 Task: Select the extension authoring vs code in the default folding range provider.
Action: Mouse moved to (71, 507)
Screenshot: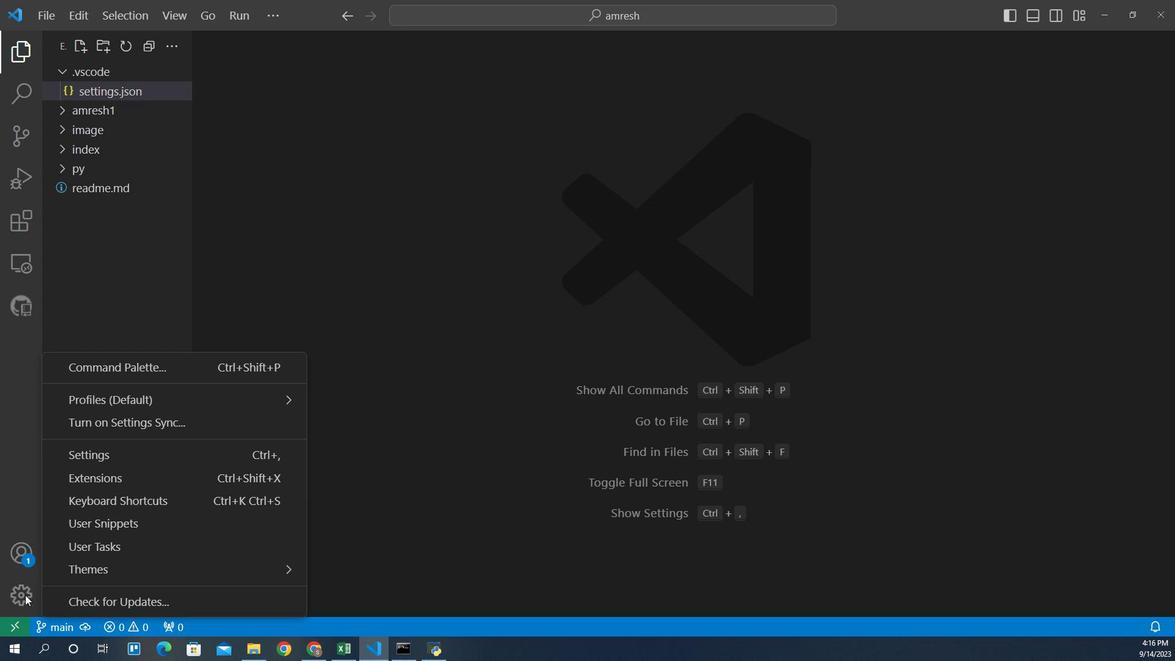 
Action: Mouse pressed left at (71, 507)
Screenshot: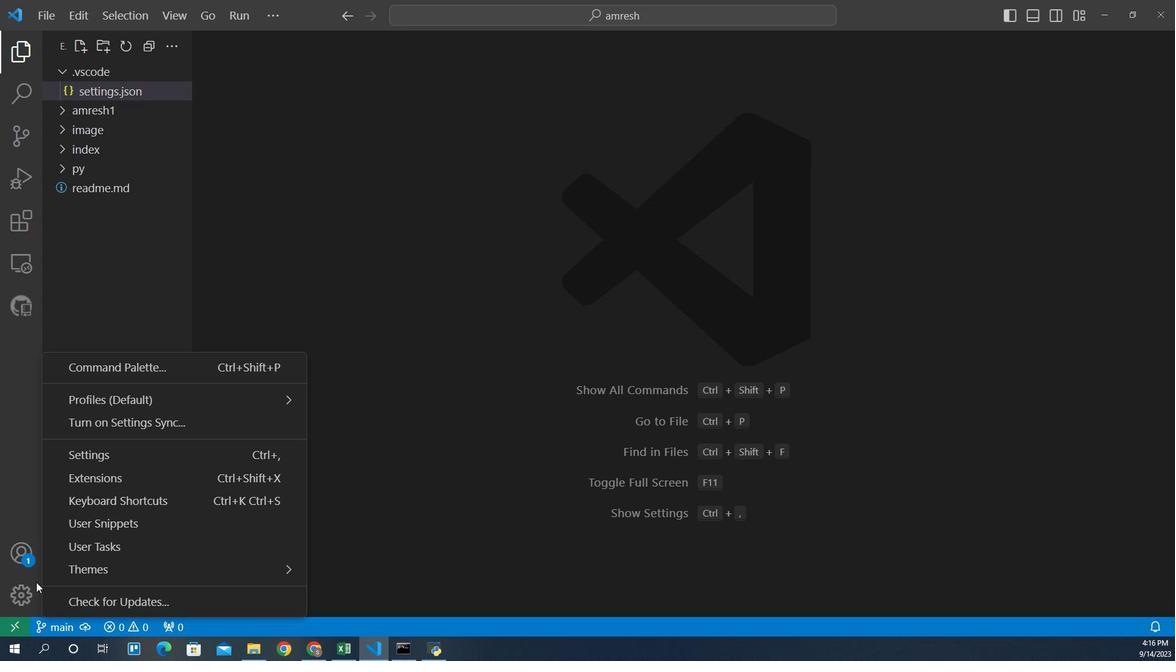 
Action: Mouse moved to (138, 424)
Screenshot: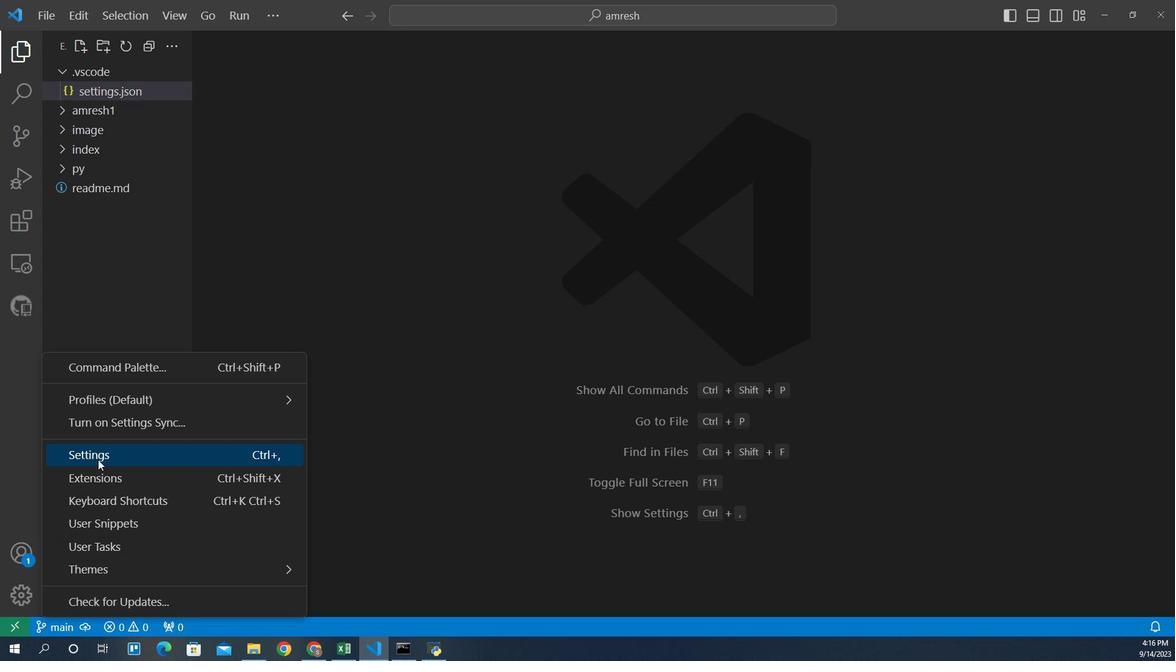 
Action: Mouse pressed left at (138, 424)
Screenshot: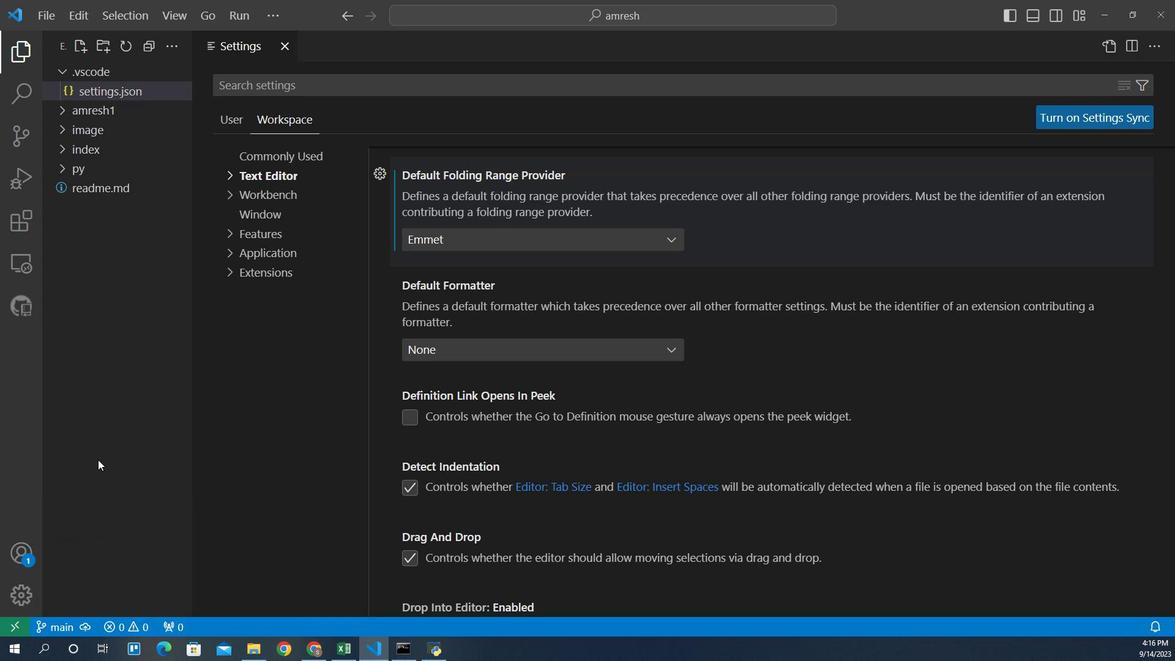 
Action: Mouse moved to (298, 220)
Screenshot: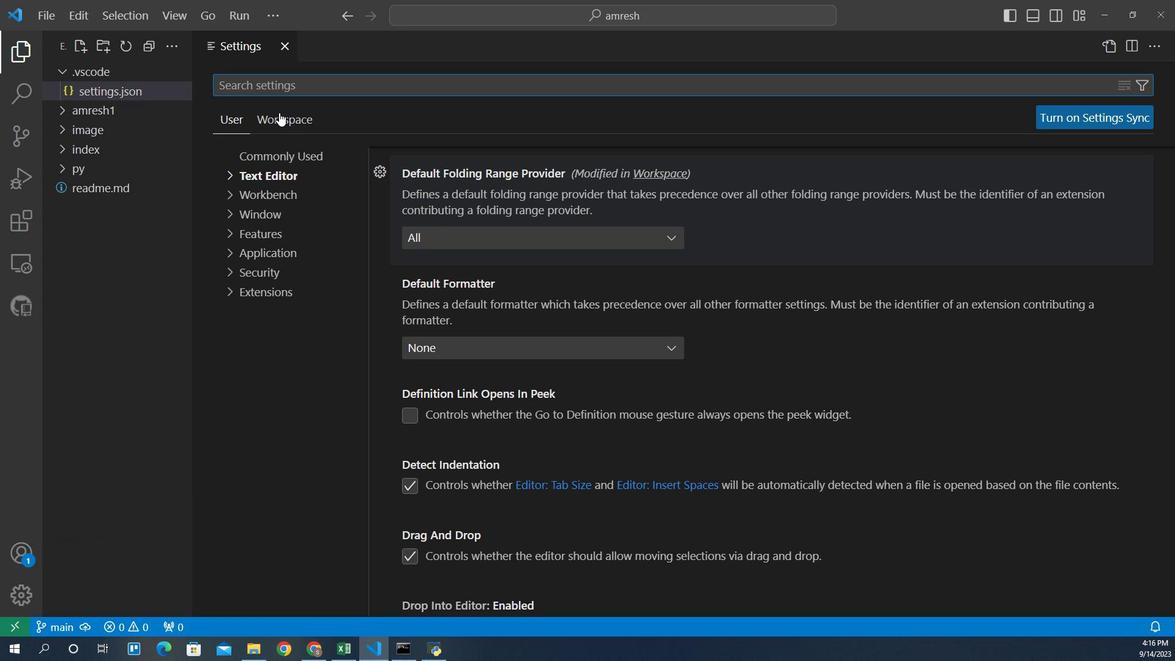 
Action: Mouse pressed left at (298, 220)
Screenshot: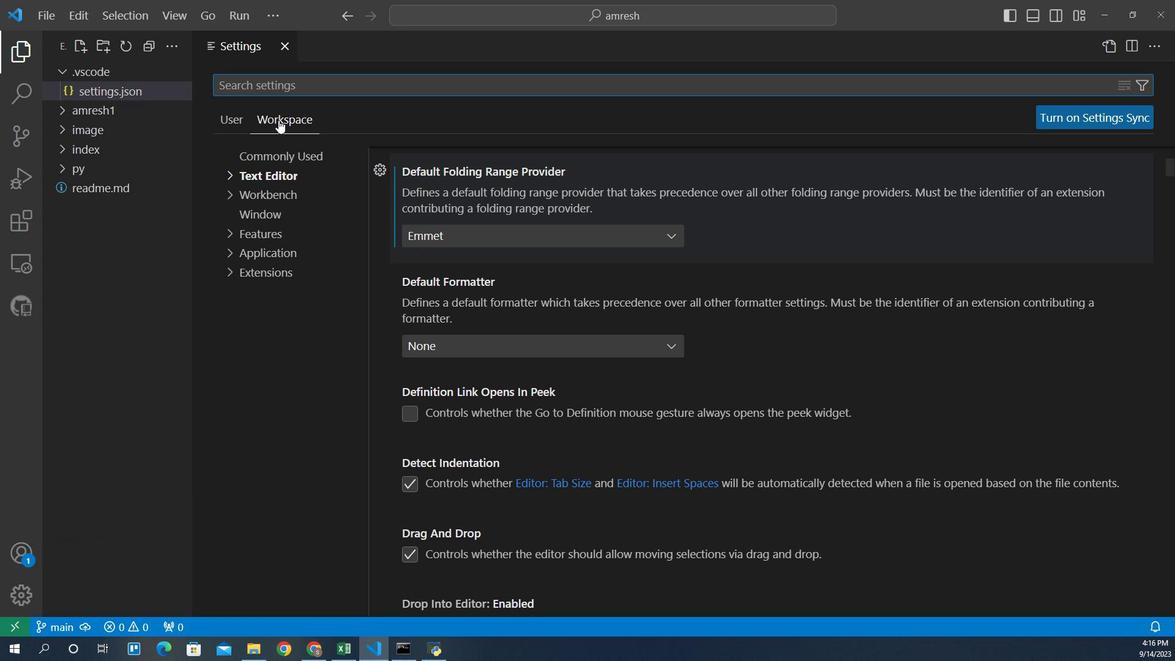 
Action: Mouse moved to (298, 255)
Screenshot: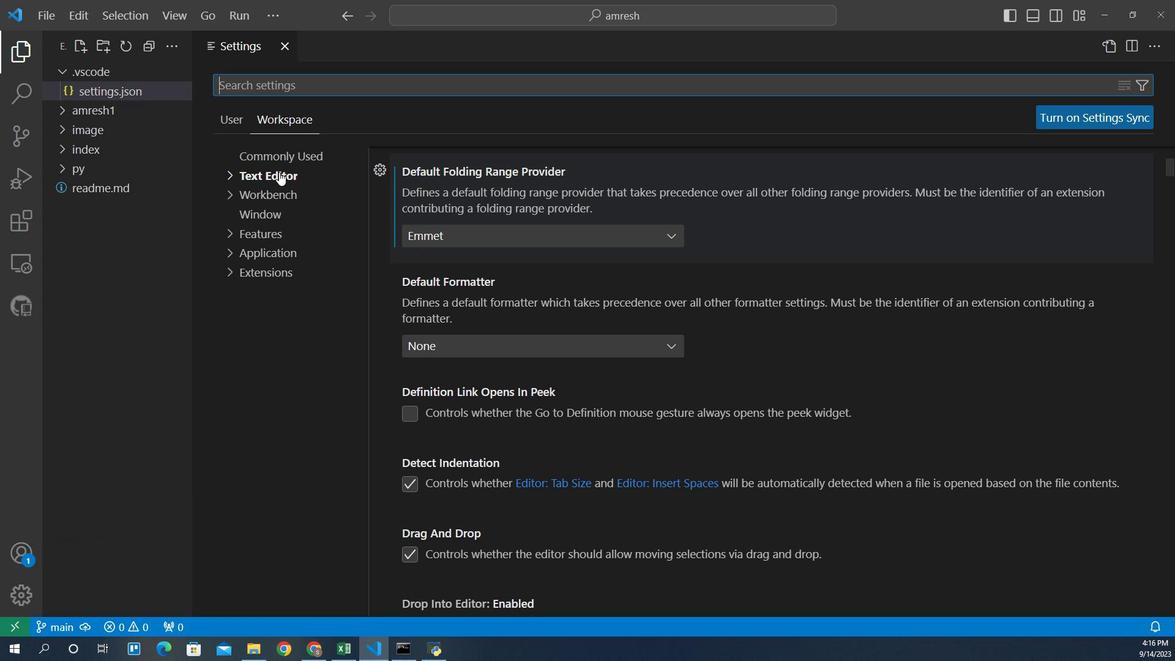 
Action: Mouse pressed left at (298, 255)
Screenshot: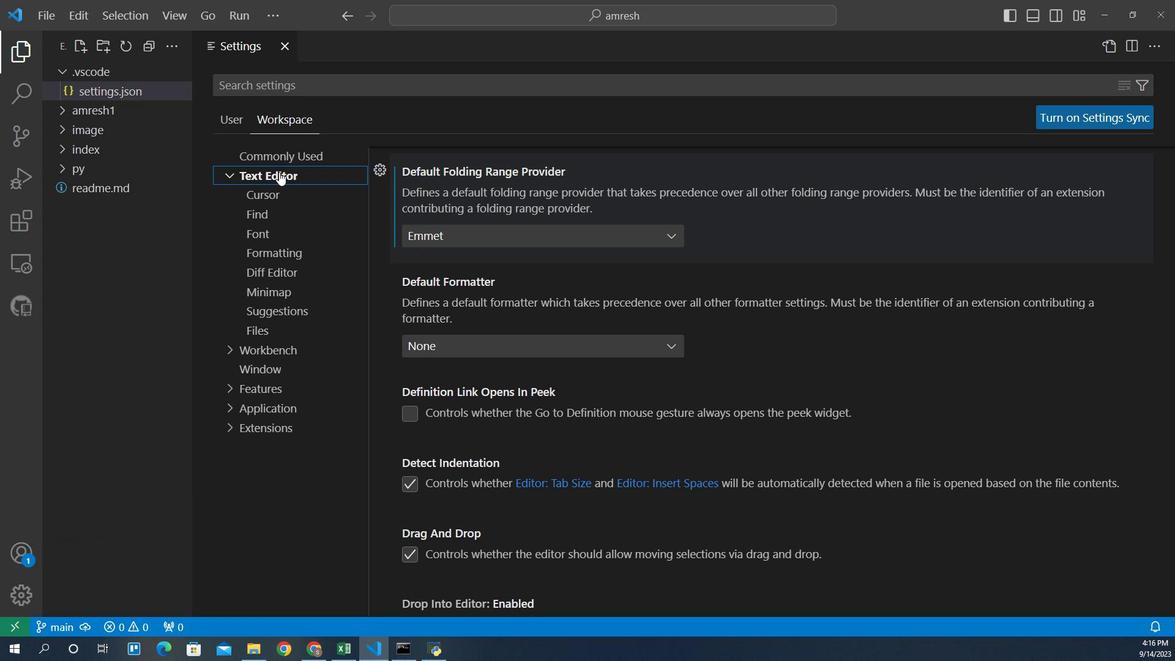 
Action: Mouse moved to (488, 294)
Screenshot: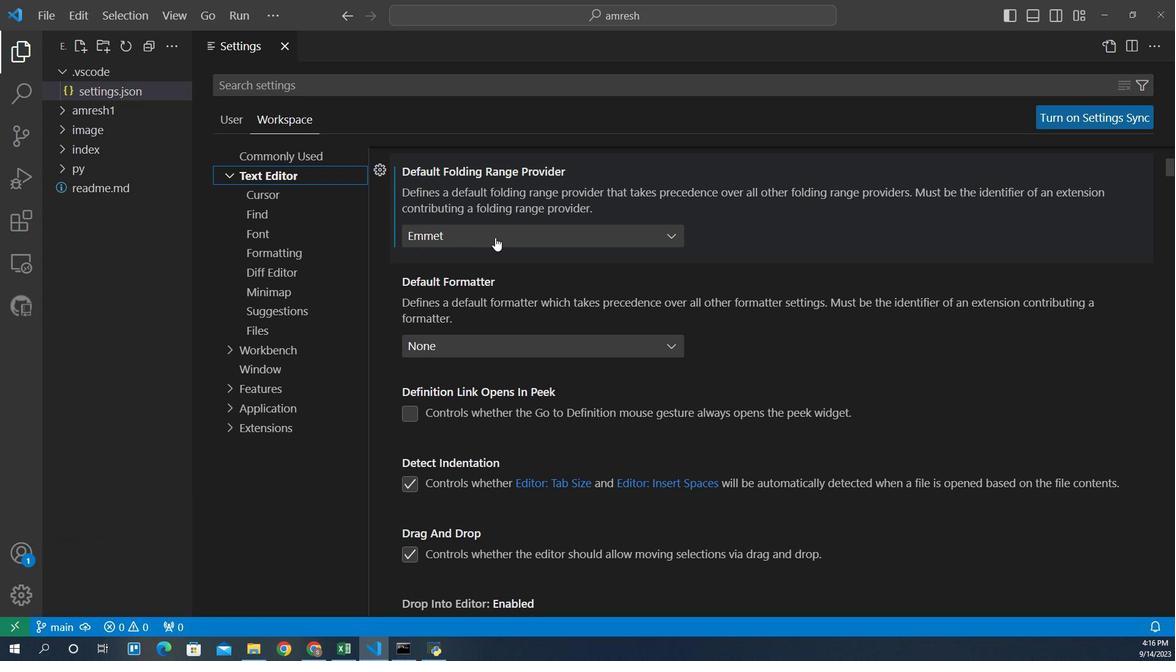 
Action: Mouse pressed left at (488, 294)
Screenshot: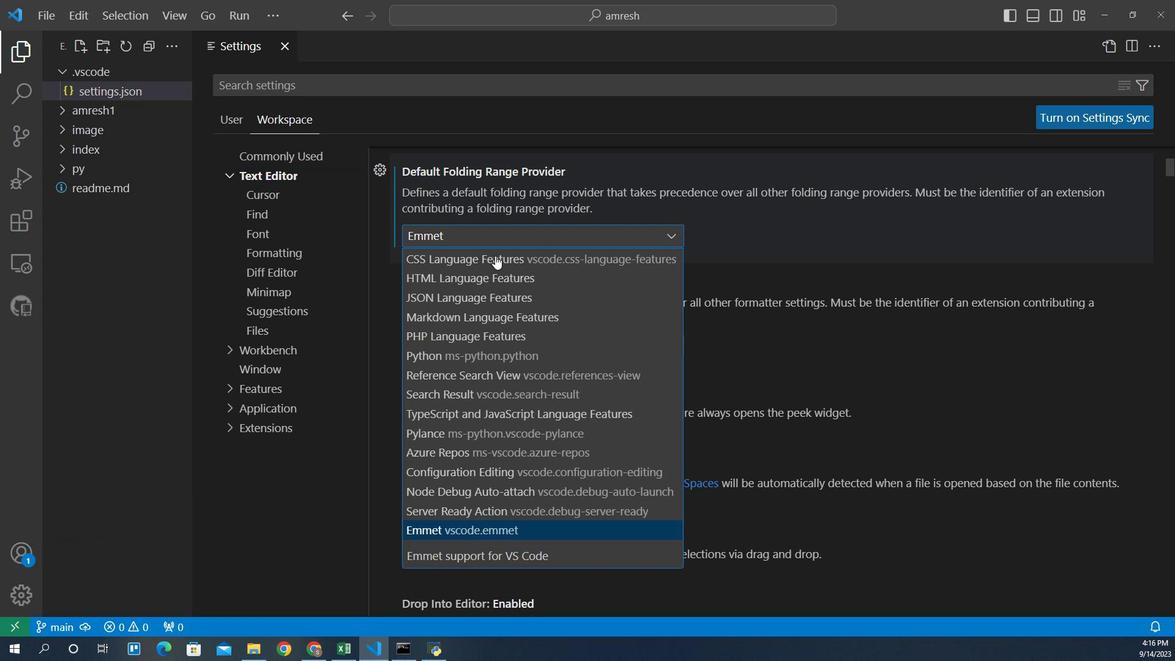 
Action: Mouse moved to (483, 469)
Screenshot: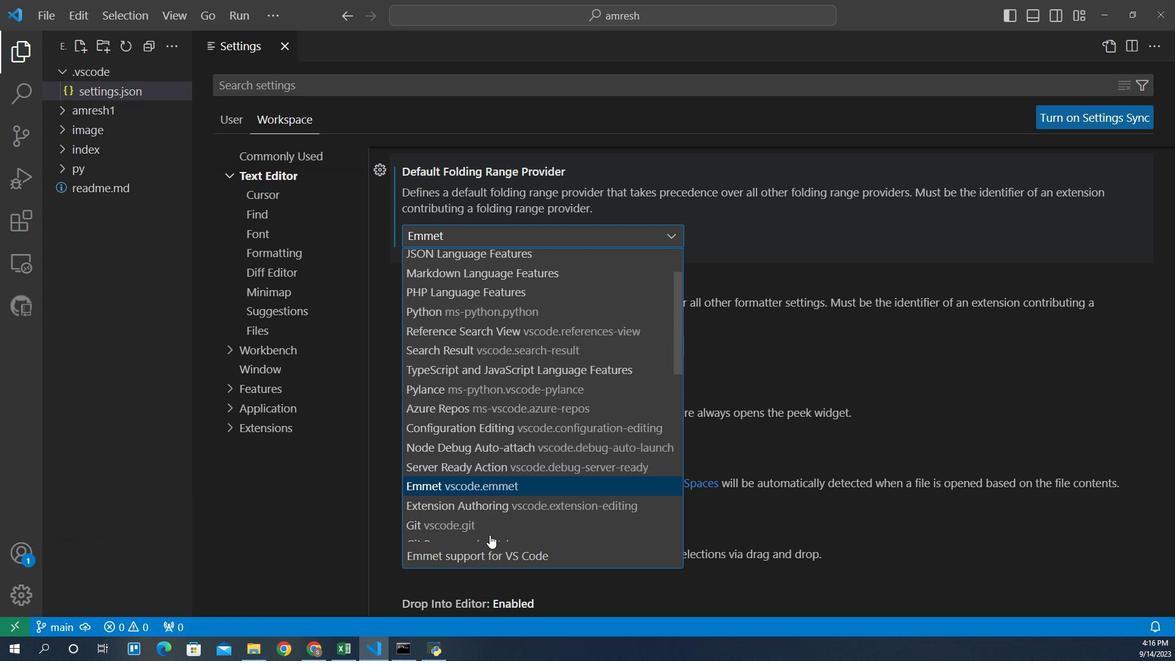 
Action: Mouse scrolled (483, 469) with delta (0, 0)
Screenshot: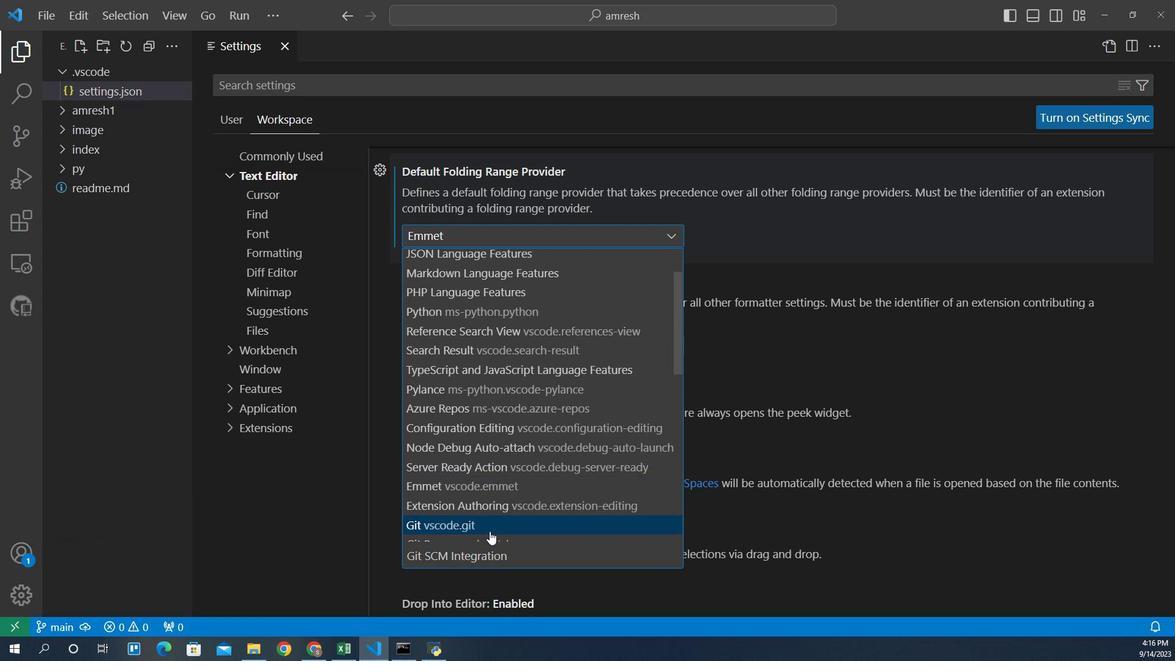 
Action: Mouse moved to (467, 453)
Screenshot: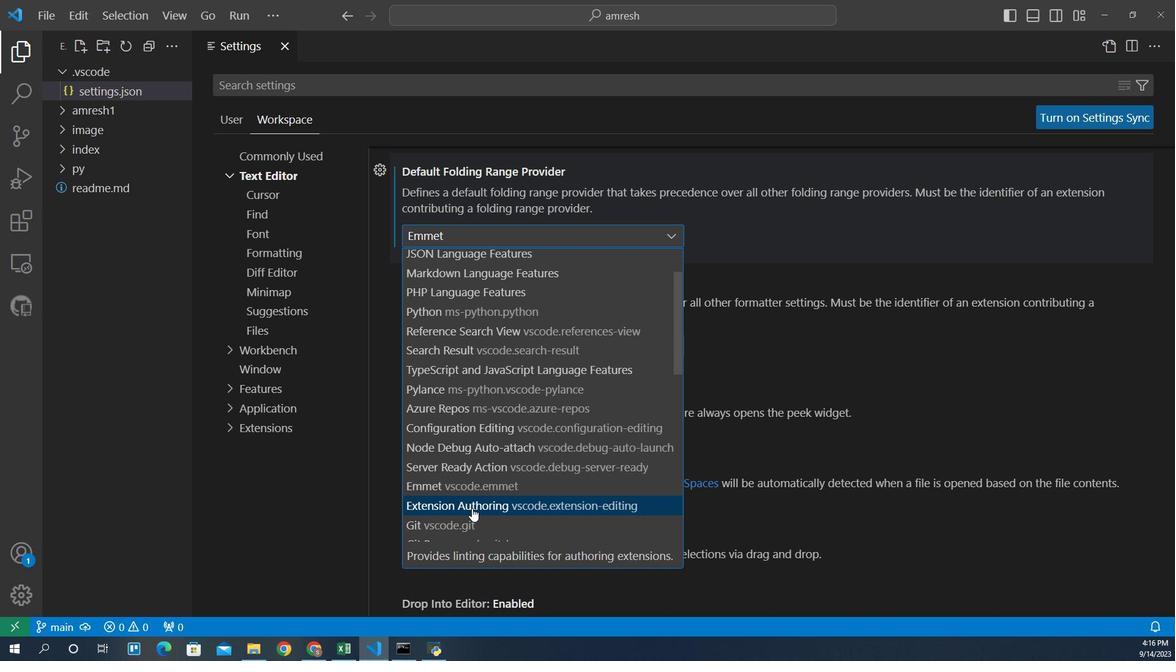 
Action: Mouse pressed left at (467, 453)
Screenshot: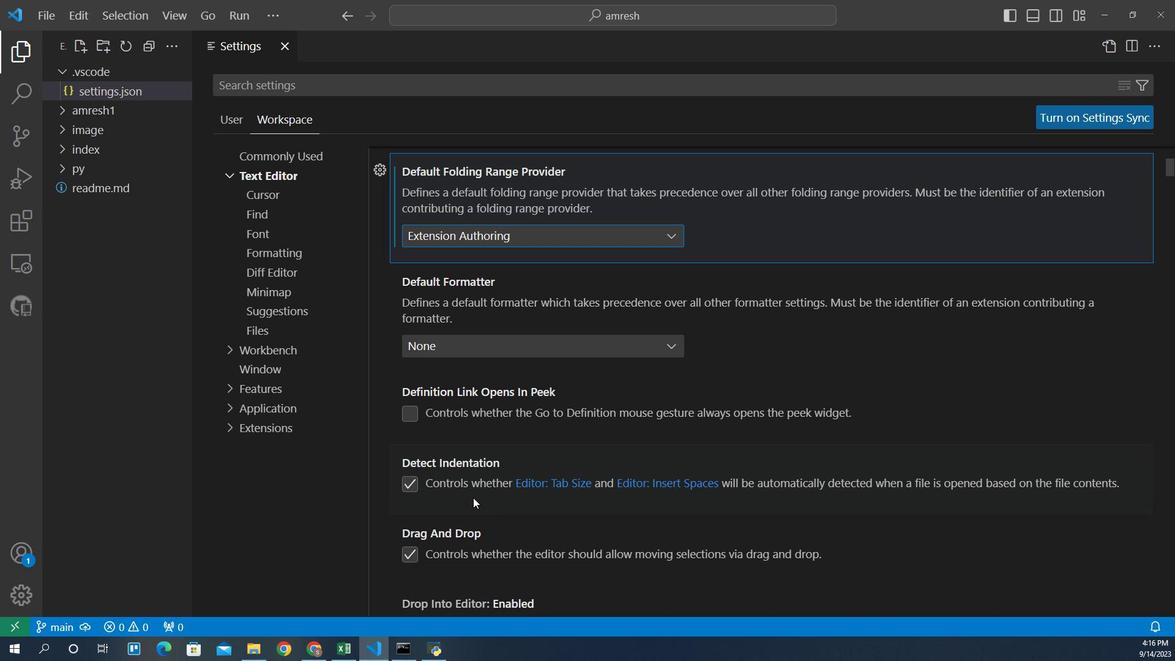 
Action: Mouse moved to (473, 301)
Screenshot: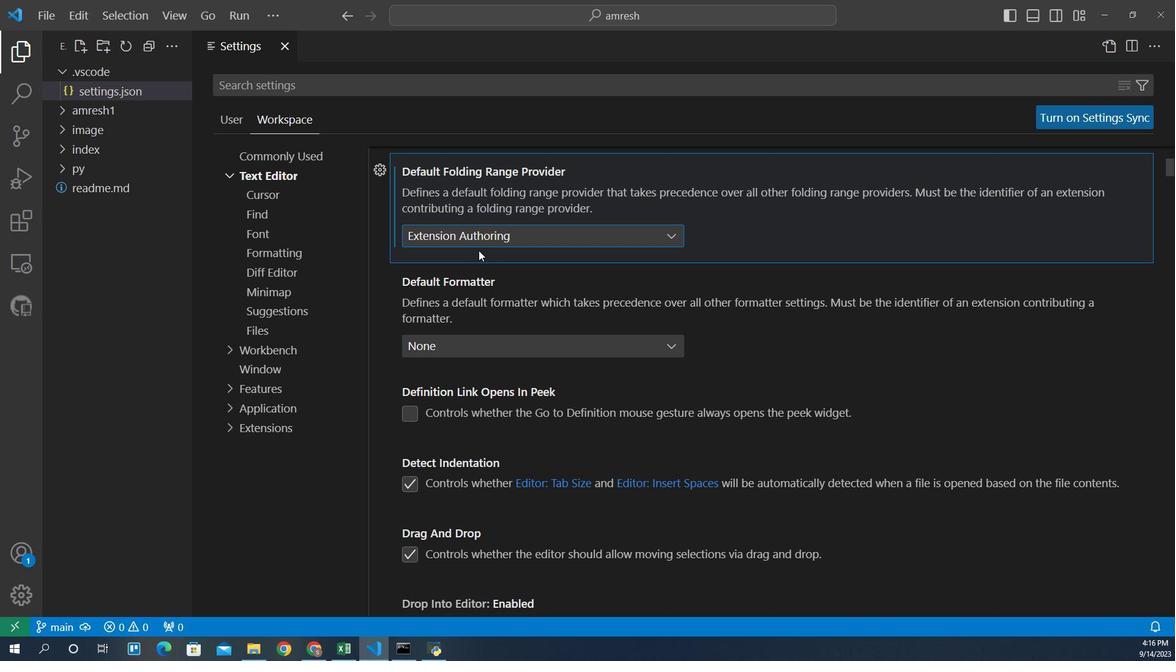 
